 Task: Check the schedule for the "In The Groove Racing League".
Action: Mouse moved to (197, 414)
Screenshot: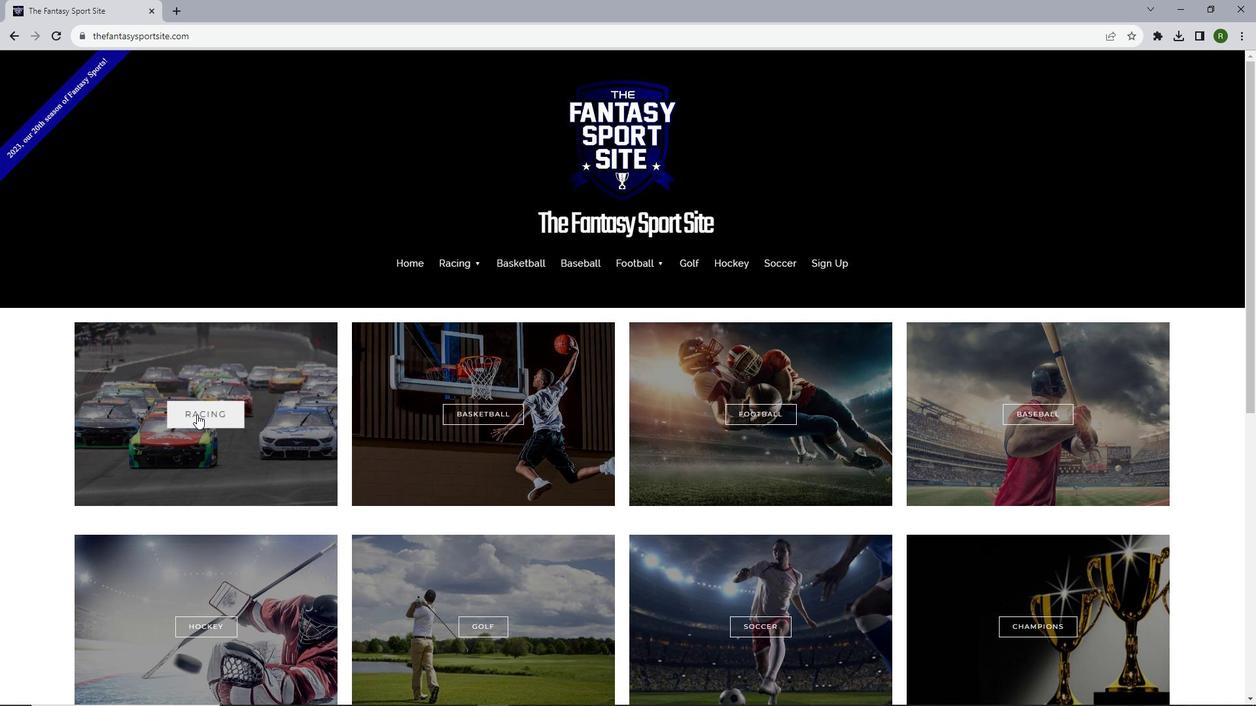 
Action: Mouse pressed left at (197, 414)
Screenshot: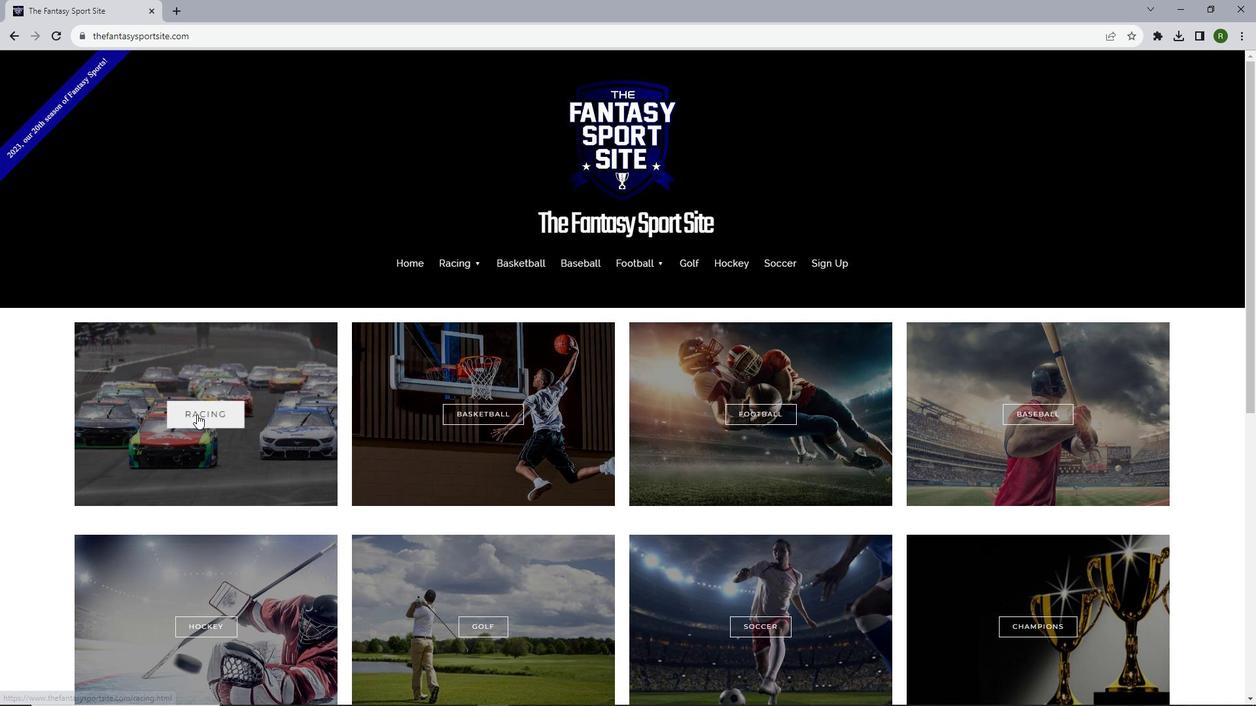
Action: Mouse moved to (327, 379)
Screenshot: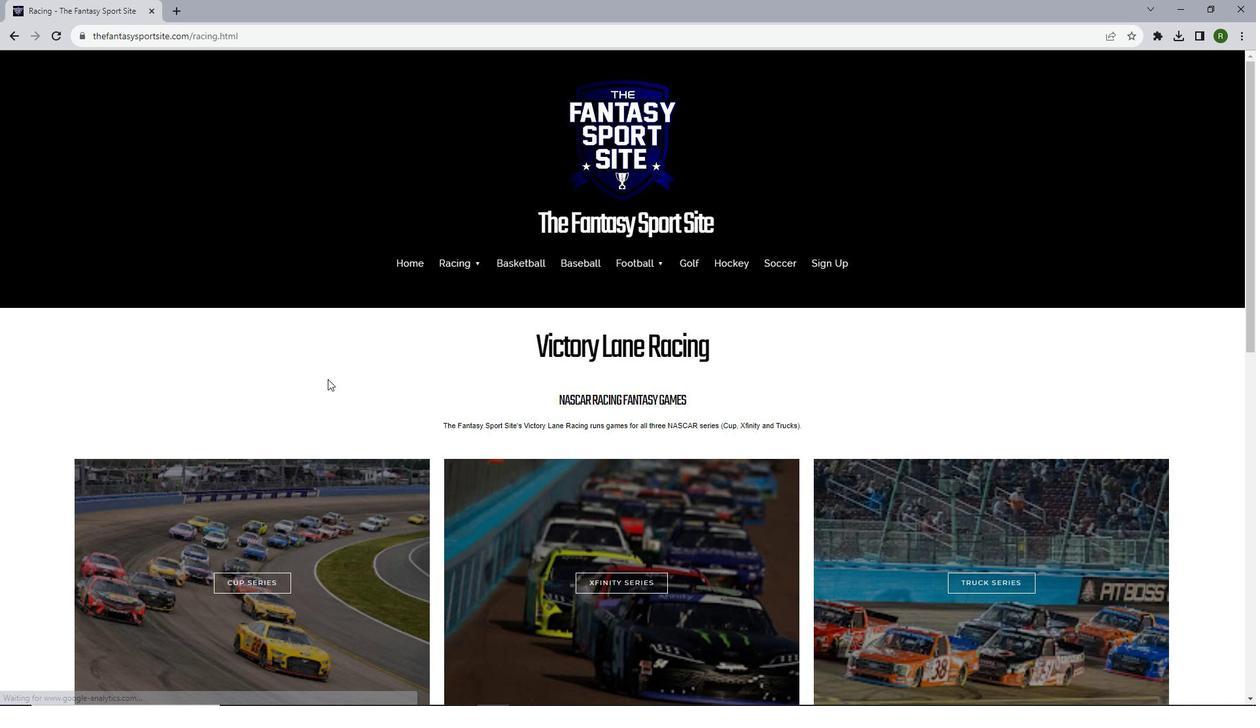 
Action: Mouse scrolled (327, 378) with delta (0, 0)
Screenshot: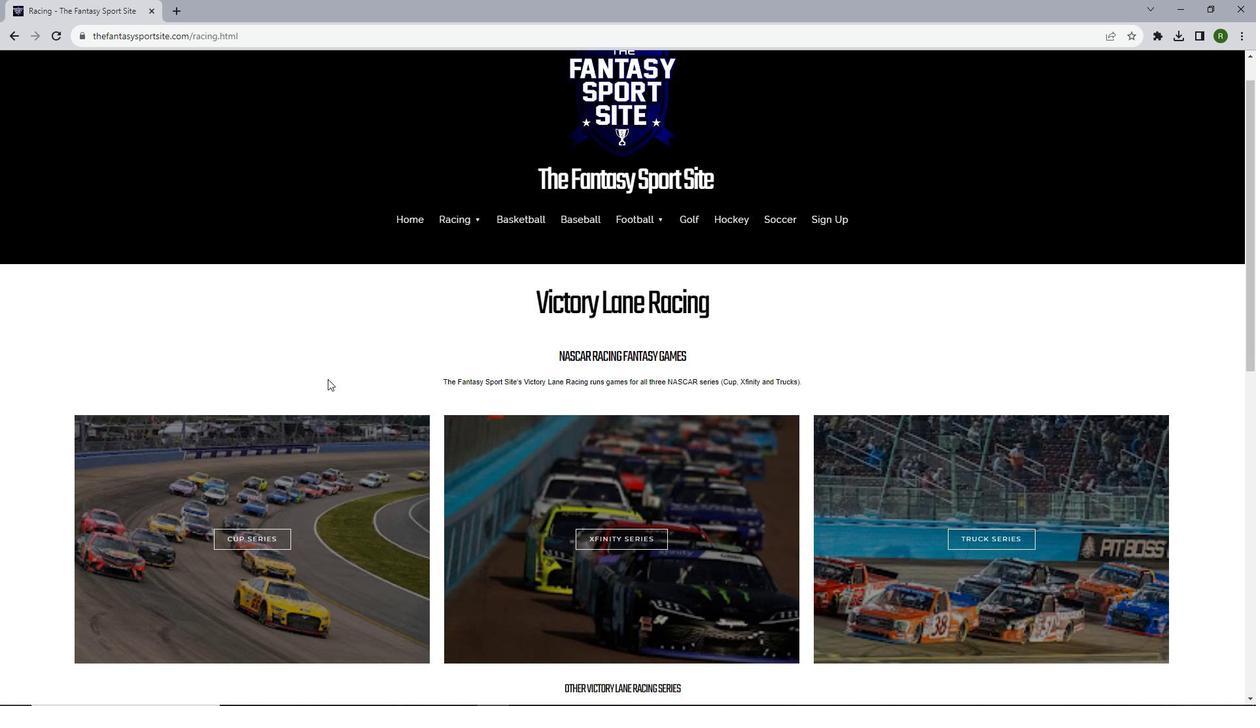 
Action: Mouse scrolled (327, 378) with delta (0, 0)
Screenshot: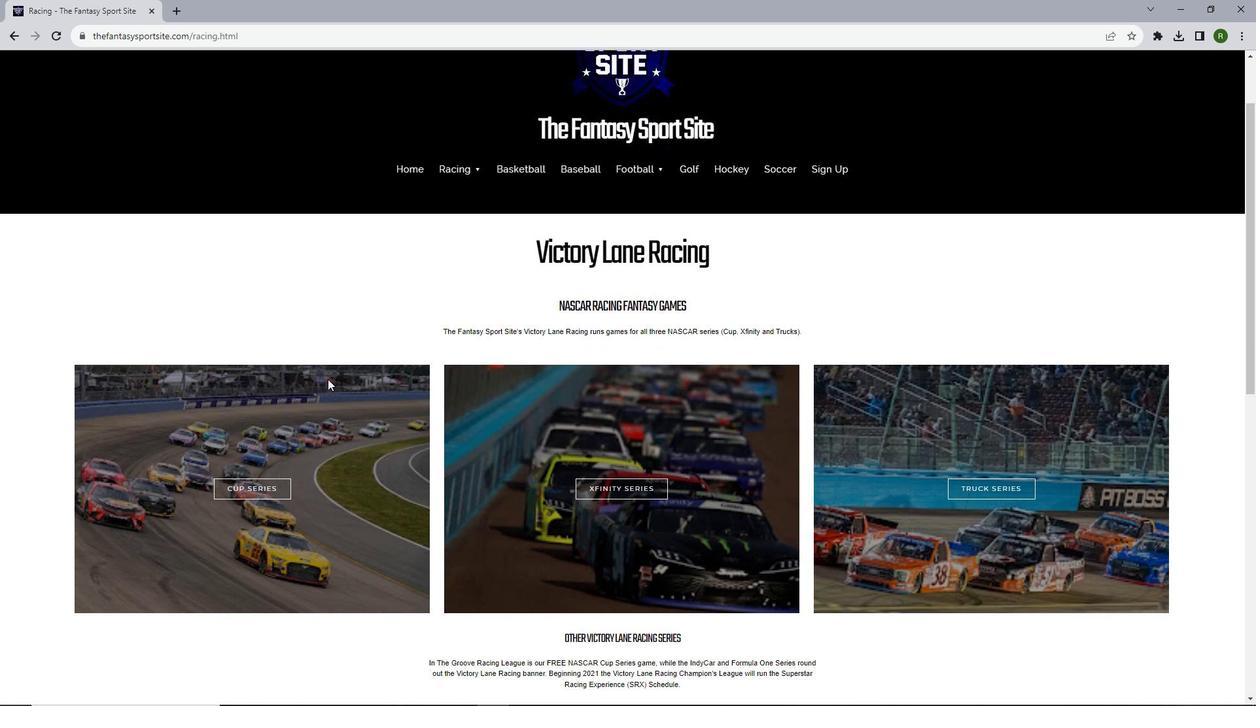 
Action: Mouse scrolled (327, 378) with delta (0, 0)
Screenshot: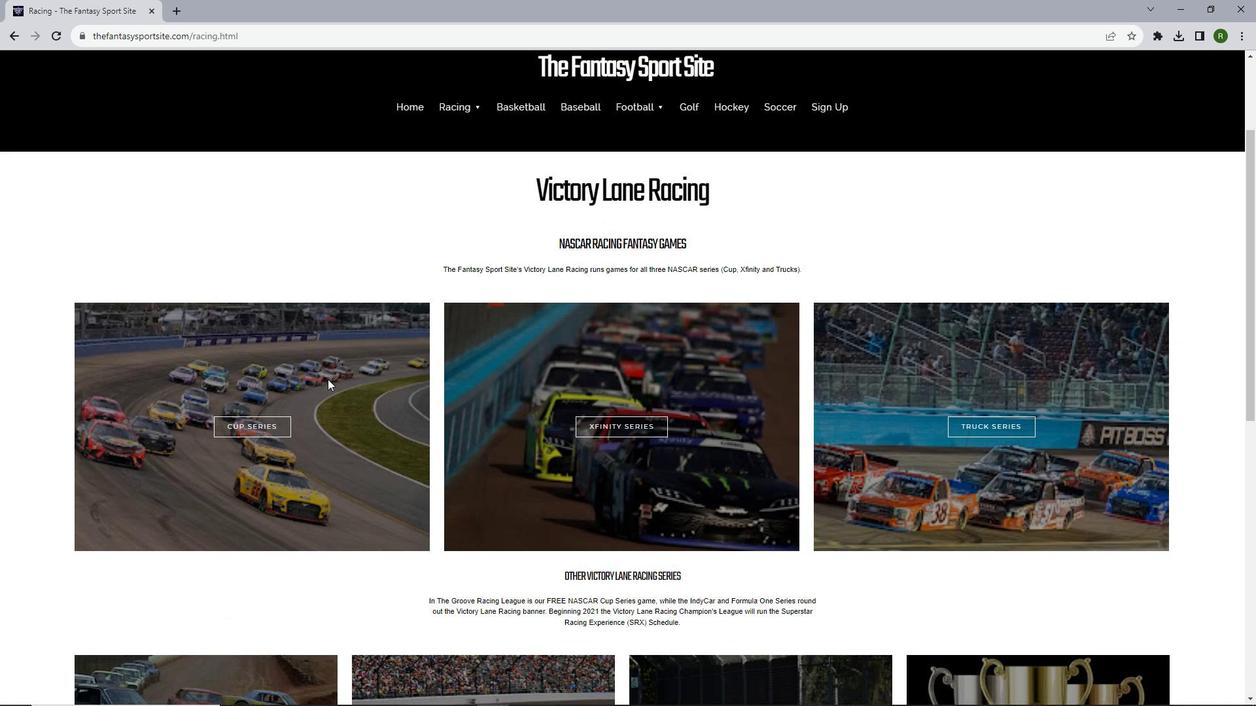 
Action: Mouse scrolled (327, 378) with delta (0, 0)
Screenshot: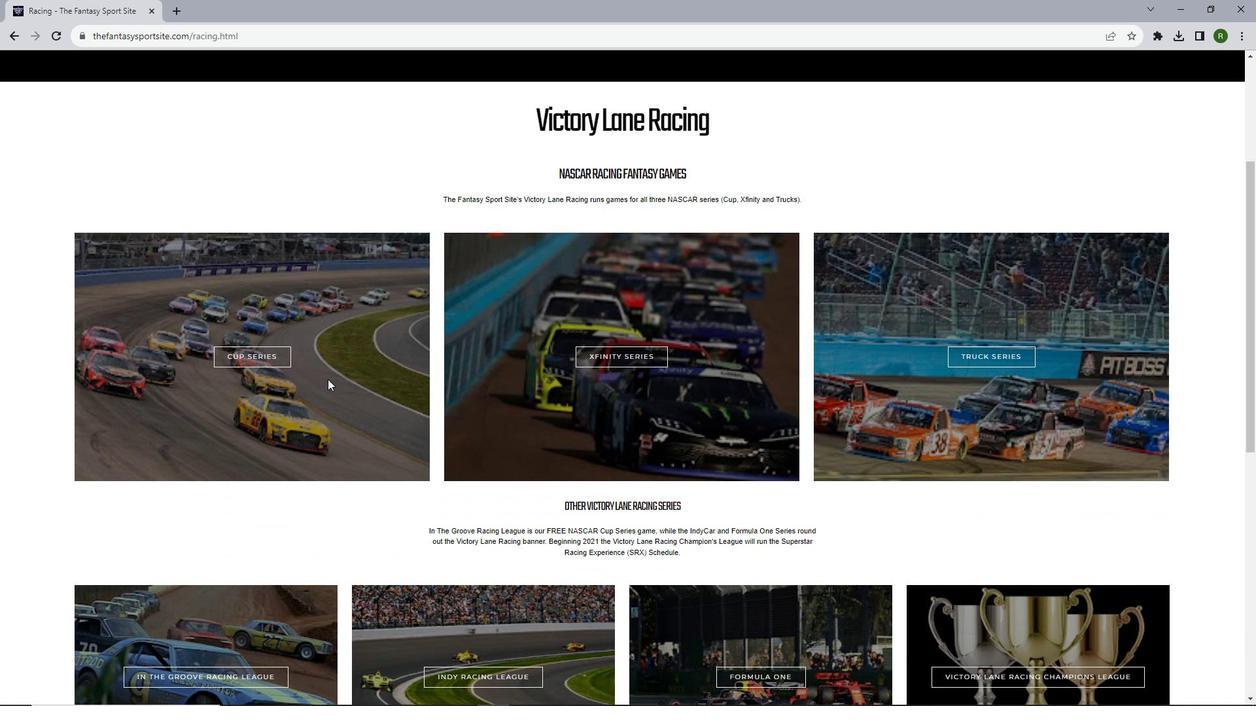 
Action: Mouse scrolled (327, 378) with delta (0, 0)
Screenshot: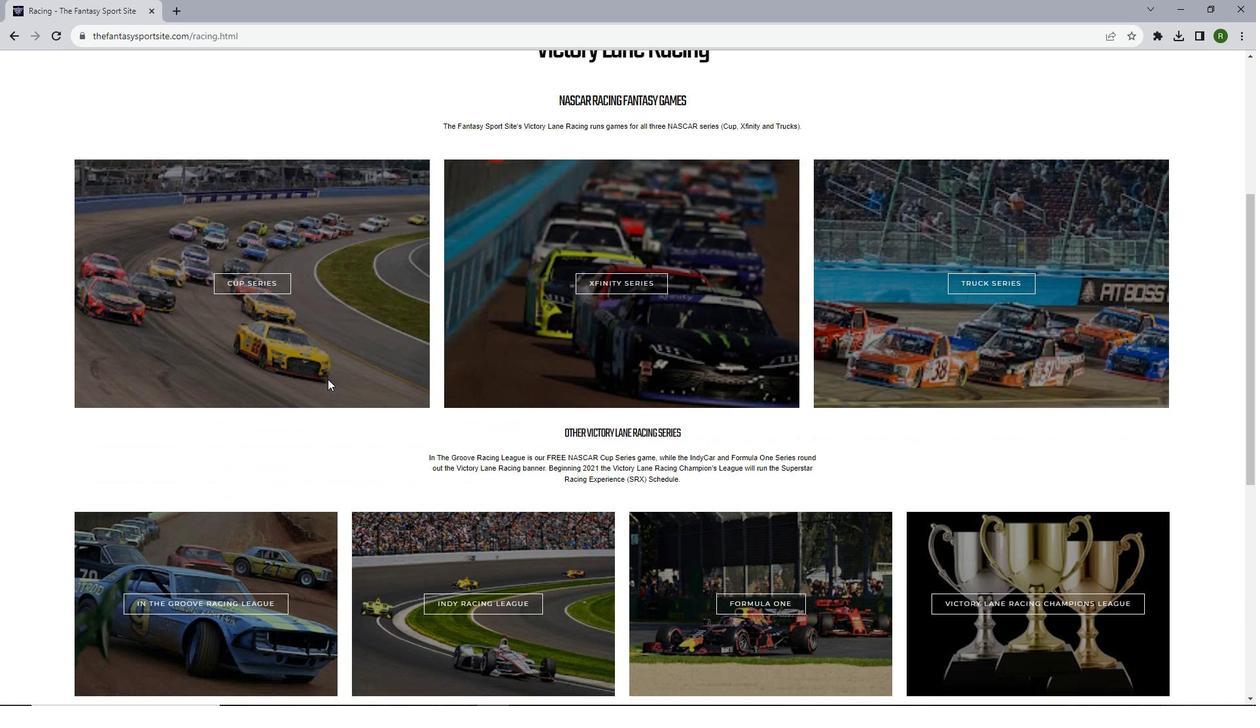 
Action: Mouse scrolled (327, 378) with delta (0, 0)
Screenshot: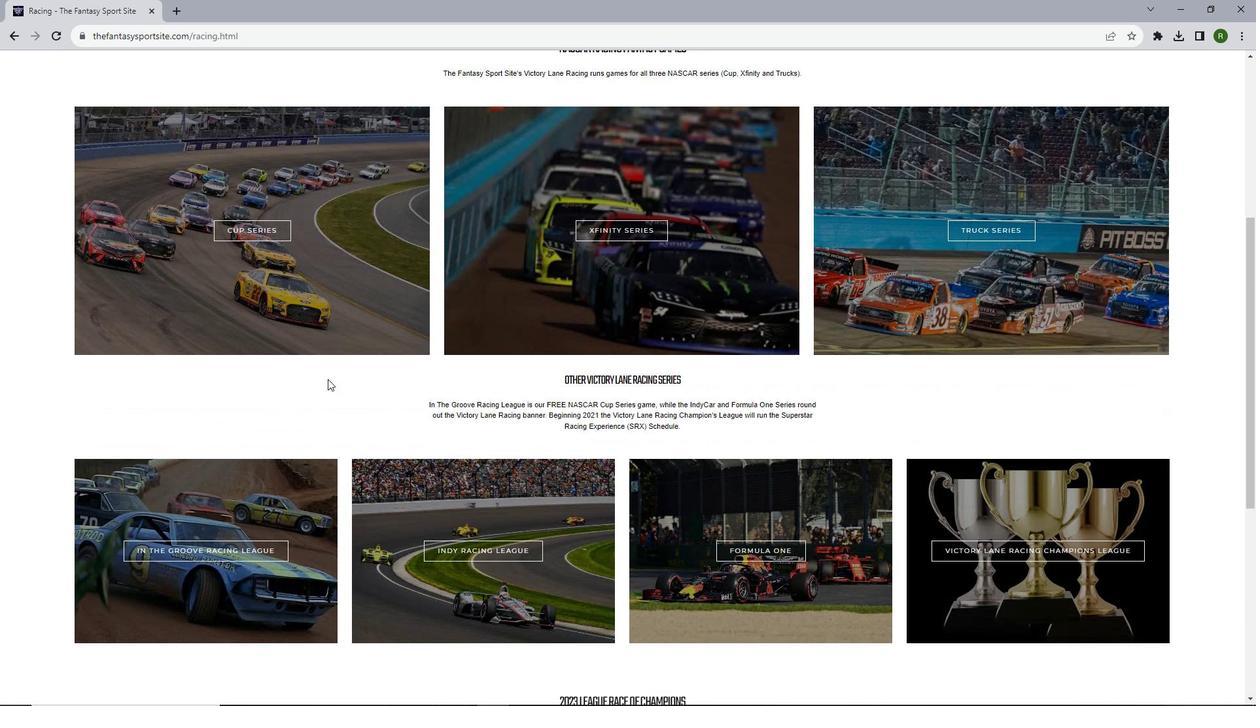 
Action: Mouse moved to (218, 509)
Screenshot: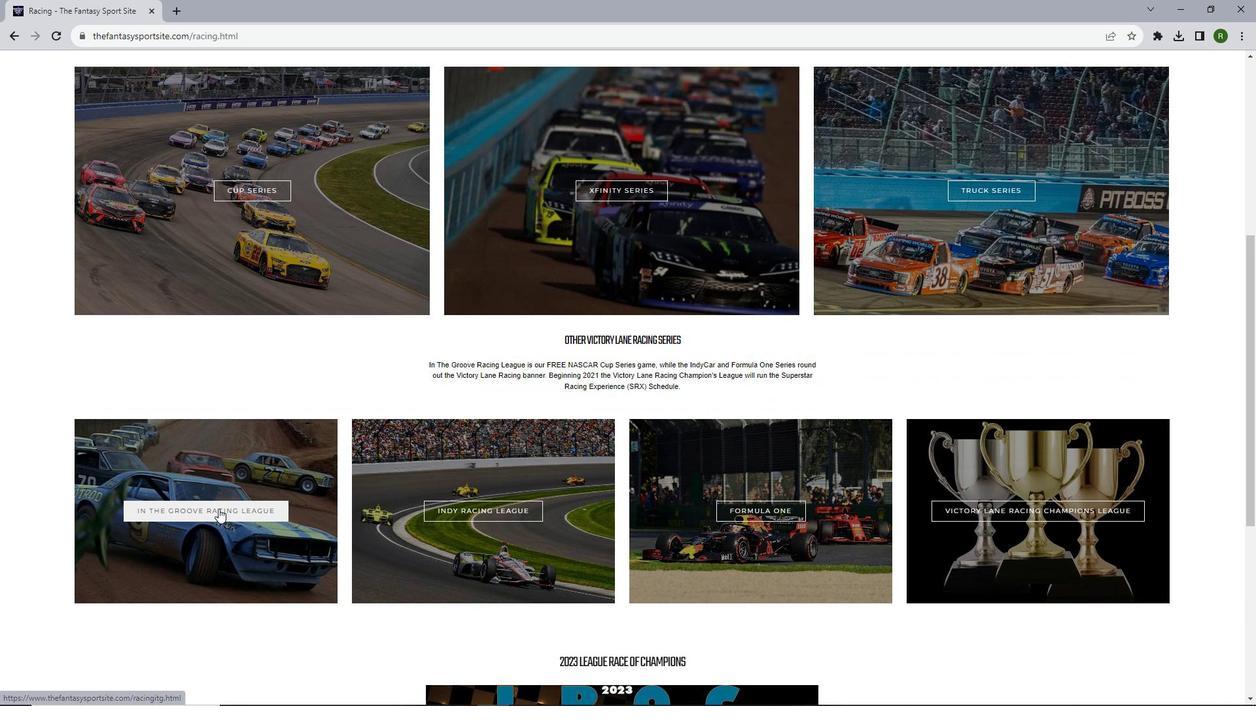 
Action: Mouse pressed left at (218, 509)
Screenshot: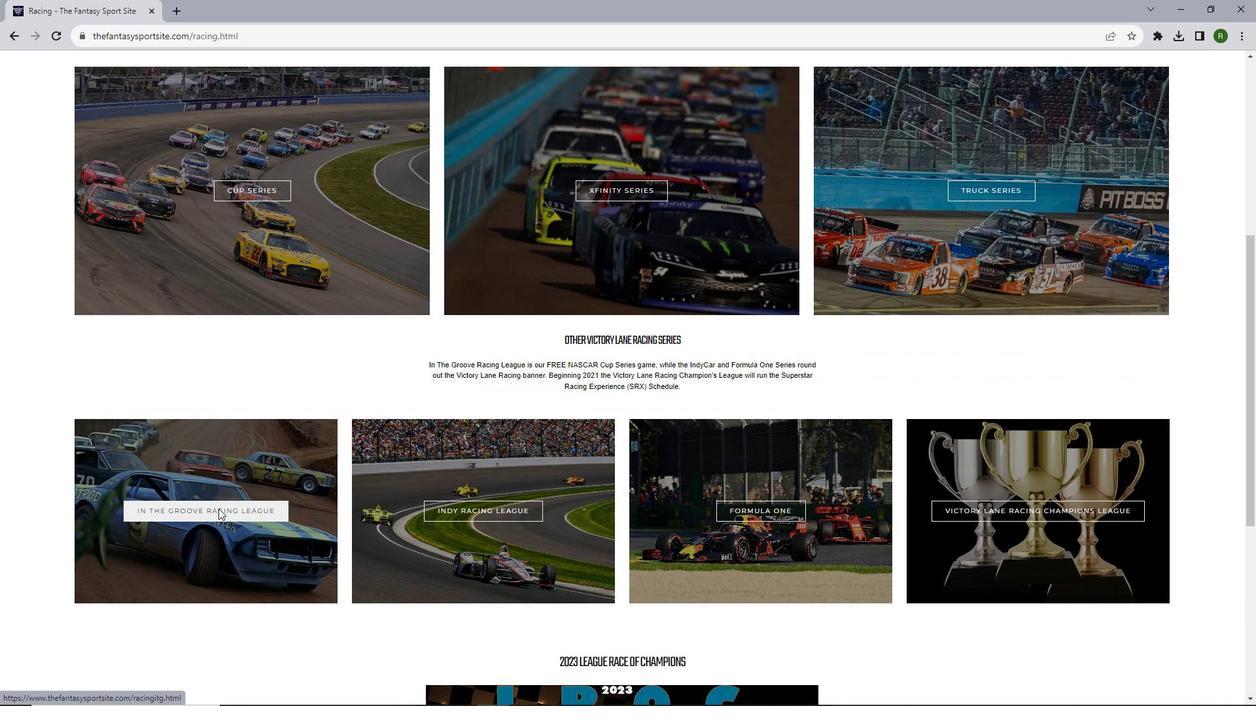 
Action: Mouse moved to (633, 407)
Screenshot: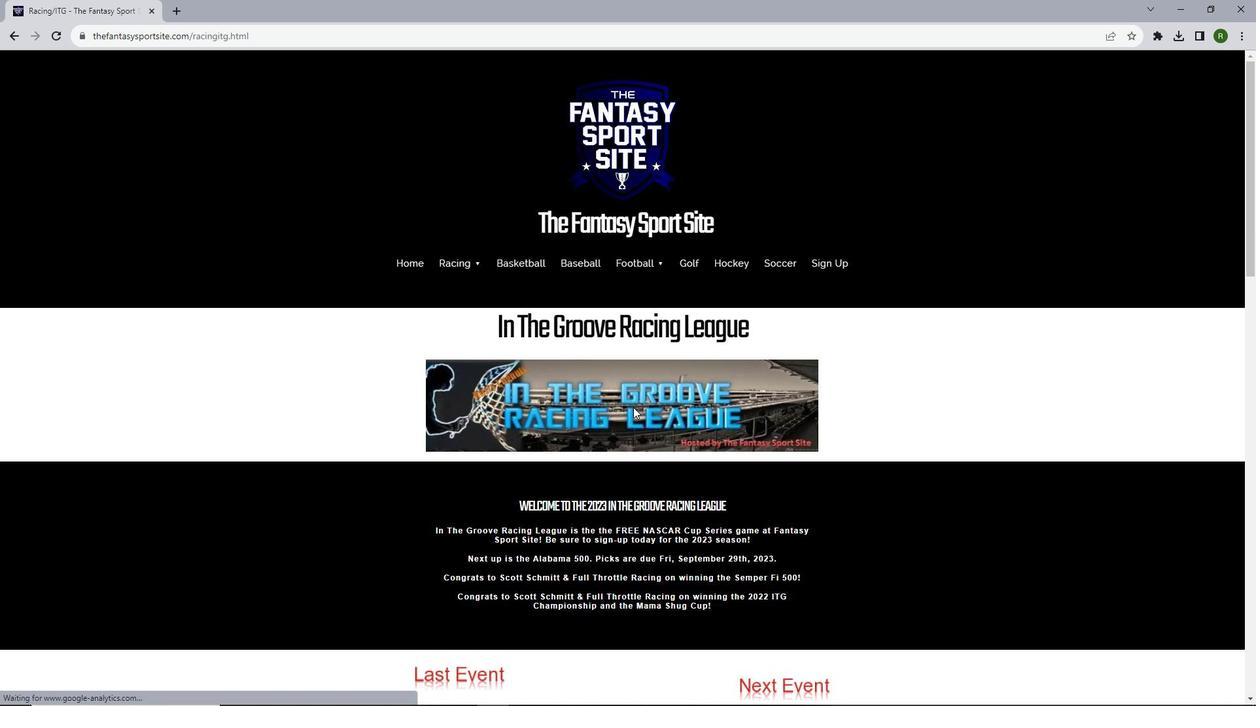 
Action: Mouse scrolled (633, 407) with delta (0, 0)
Screenshot: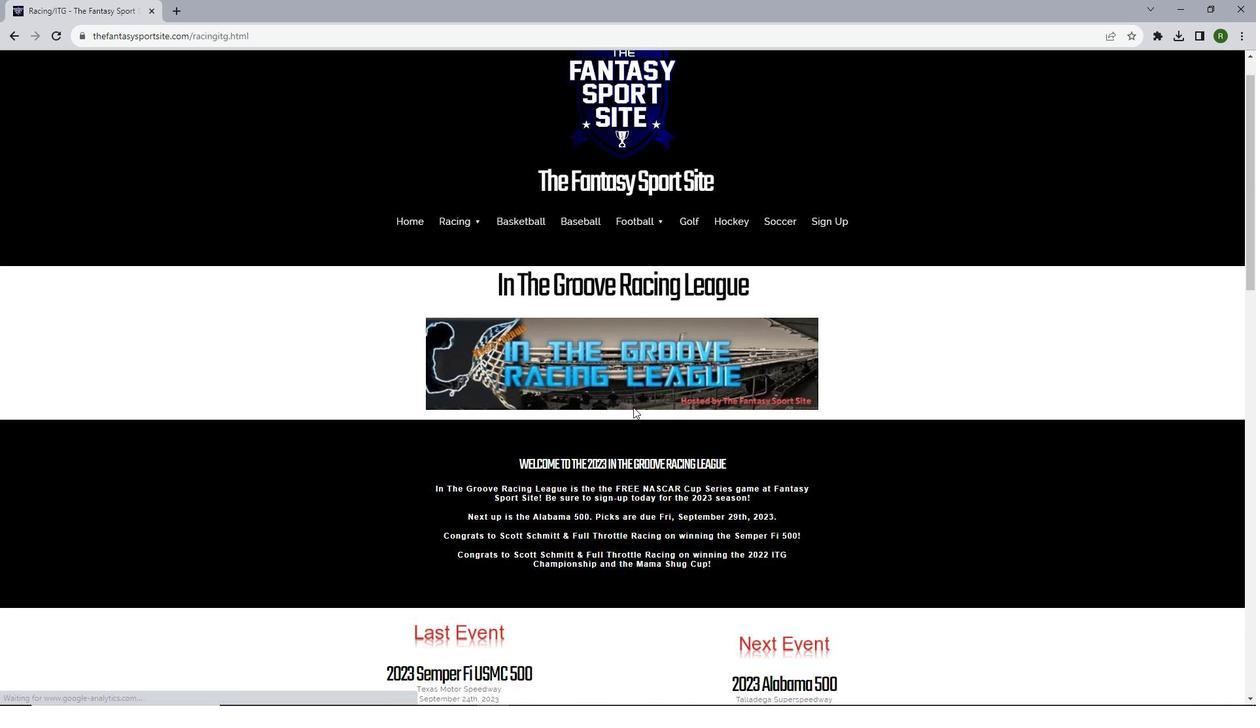 
Action: Mouse scrolled (633, 407) with delta (0, 0)
Screenshot: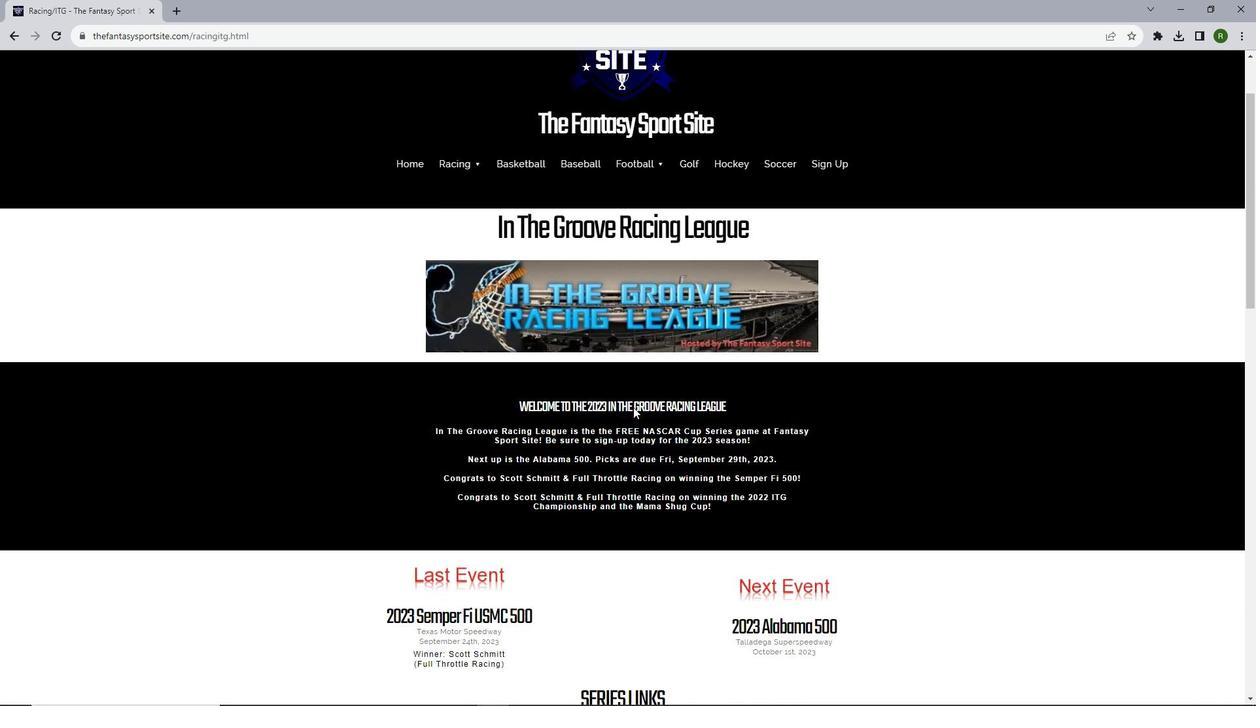 
Action: Mouse scrolled (633, 407) with delta (0, 0)
Screenshot: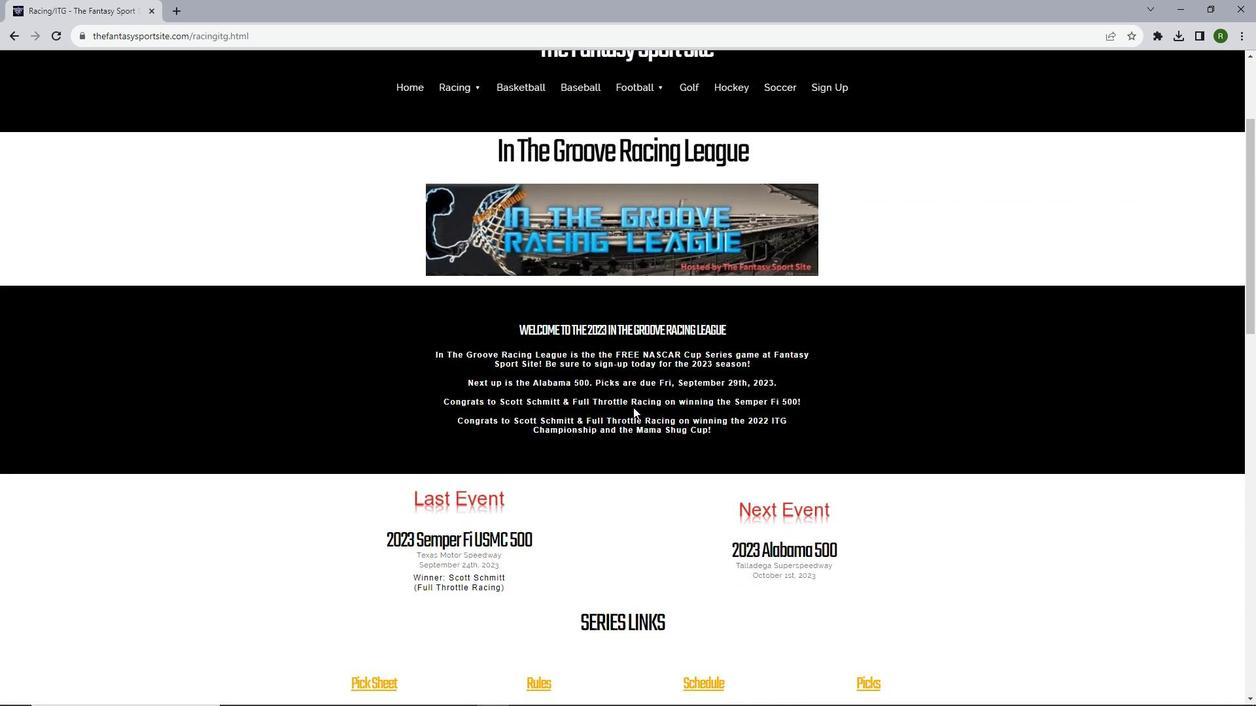 
Action: Mouse scrolled (633, 407) with delta (0, 0)
Screenshot: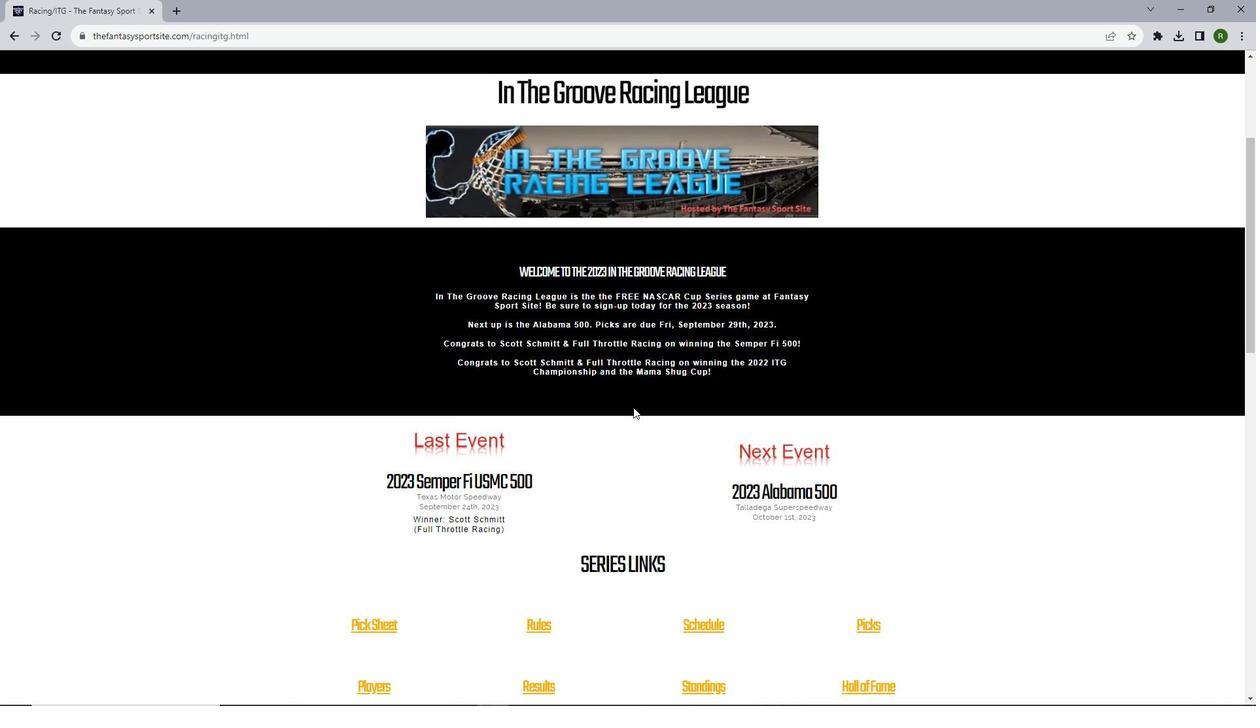
Action: Mouse scrolled (633, 407) with delta (0, 0)
Screenshot: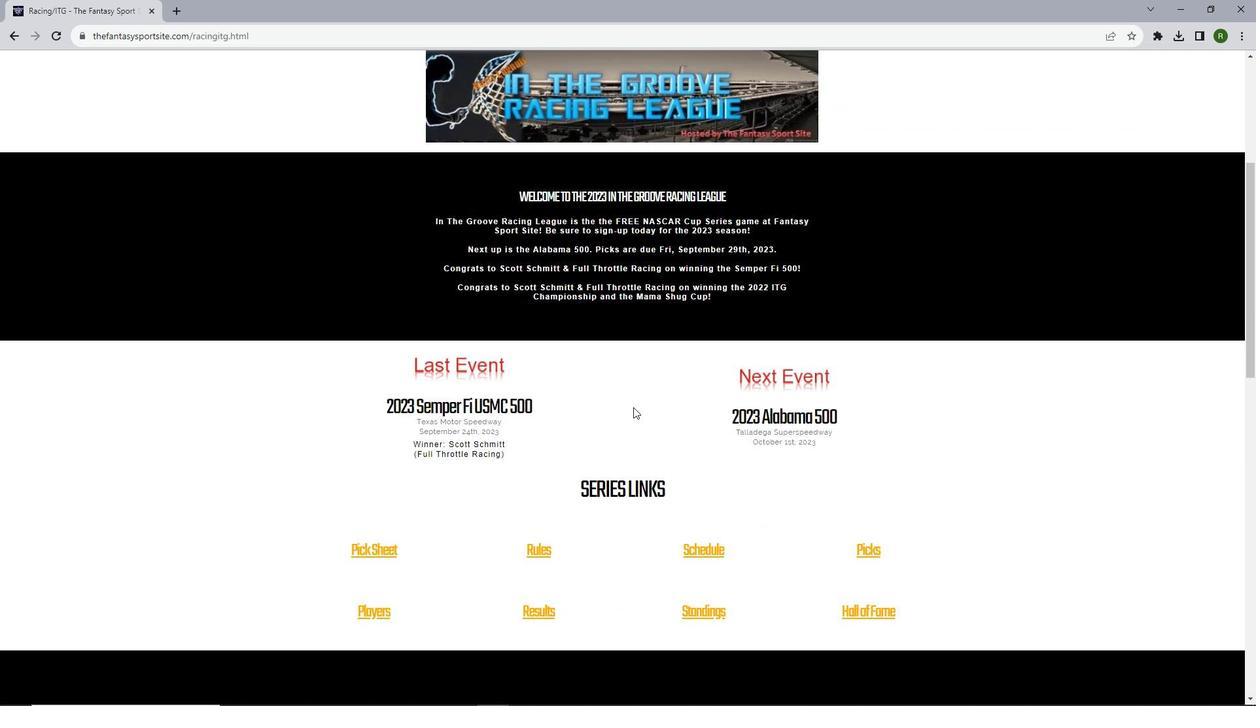 
Action: Mouse scrolled (633, 407) with delta (0, 0)
Screenshot: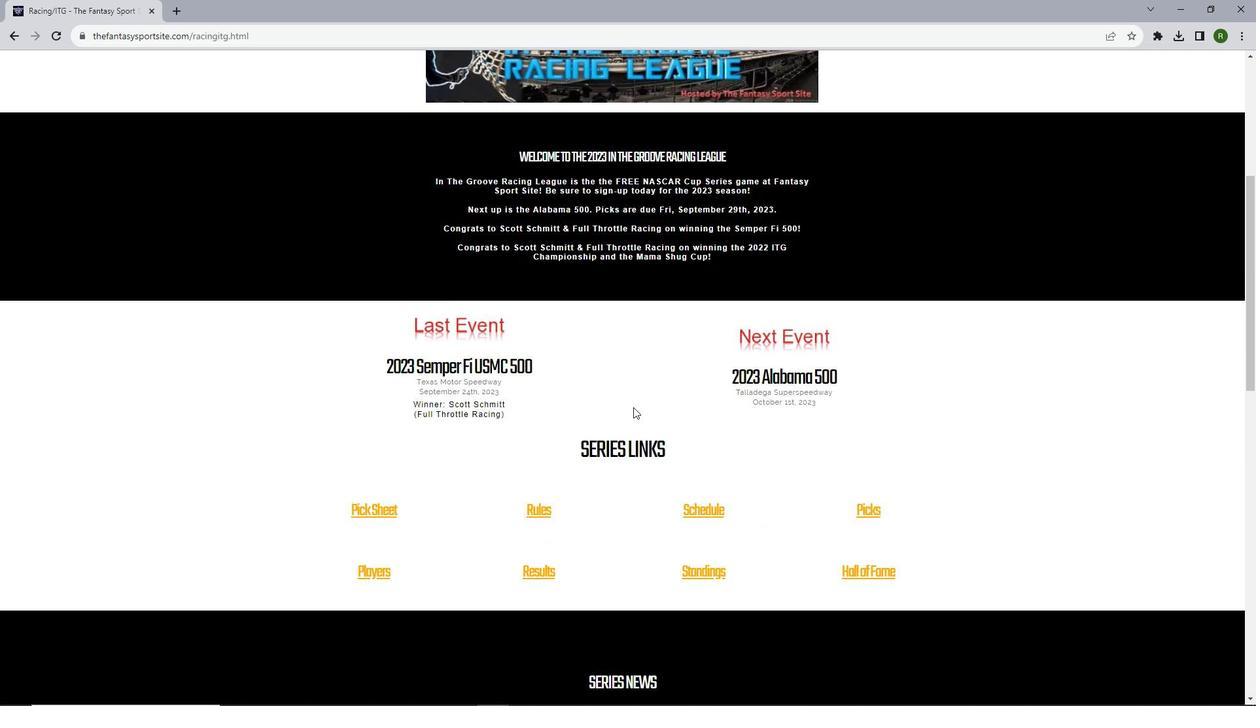 
Action: Mouse scrolled (633, 407) with delta (0, 0)
Screenshot: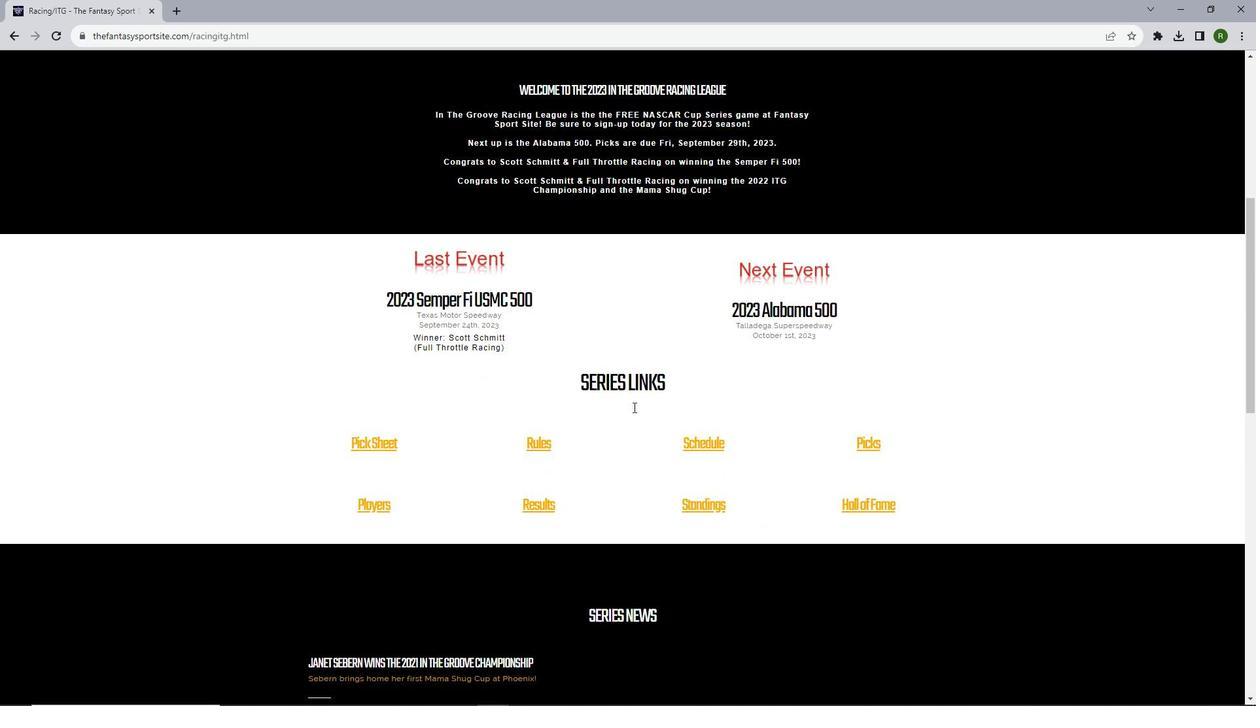 
Action: Mouse moved to (685, 399)
Screenshot: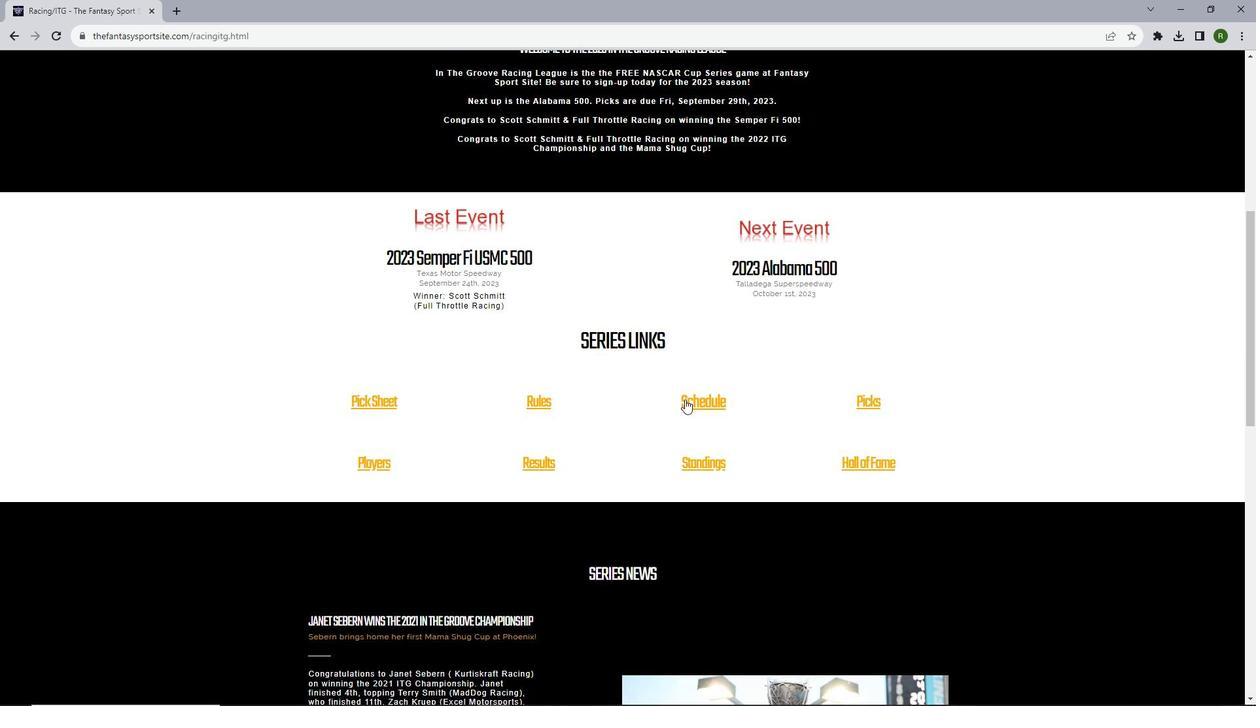 
Action: Mouse pressed left at (685, 399)
Screenshot: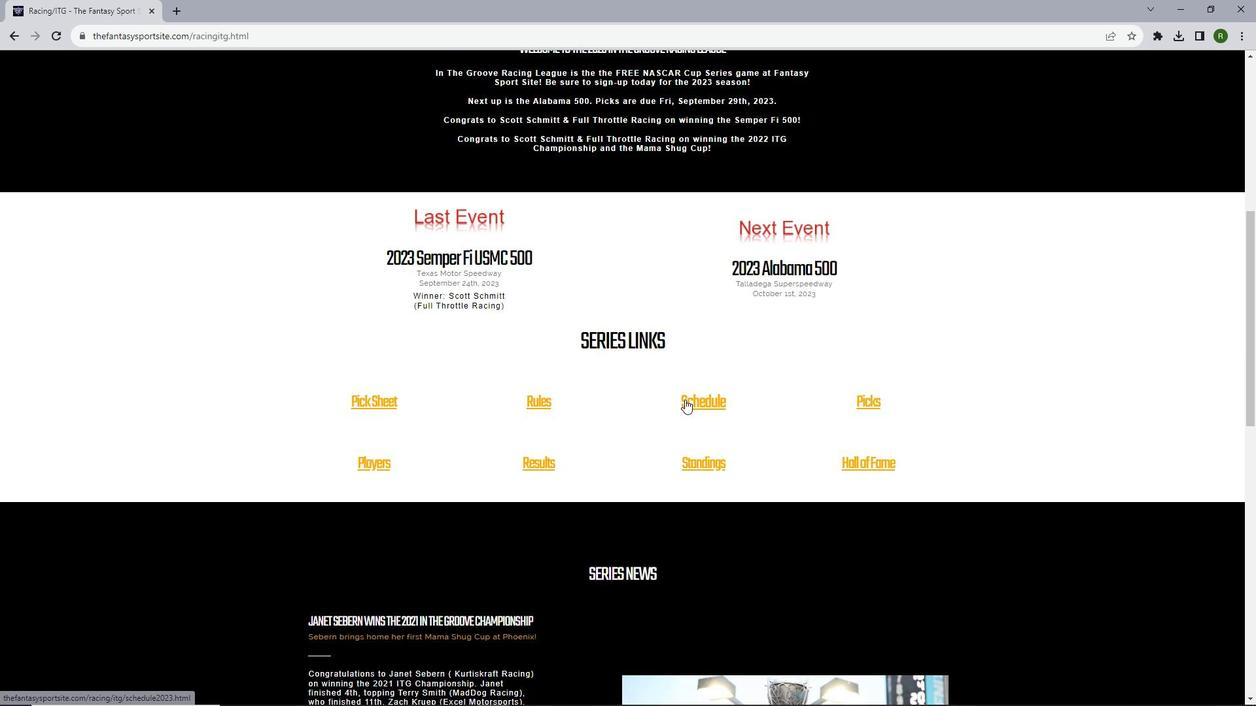 
Action: Mouse moved to (564, 490)
Screenshot: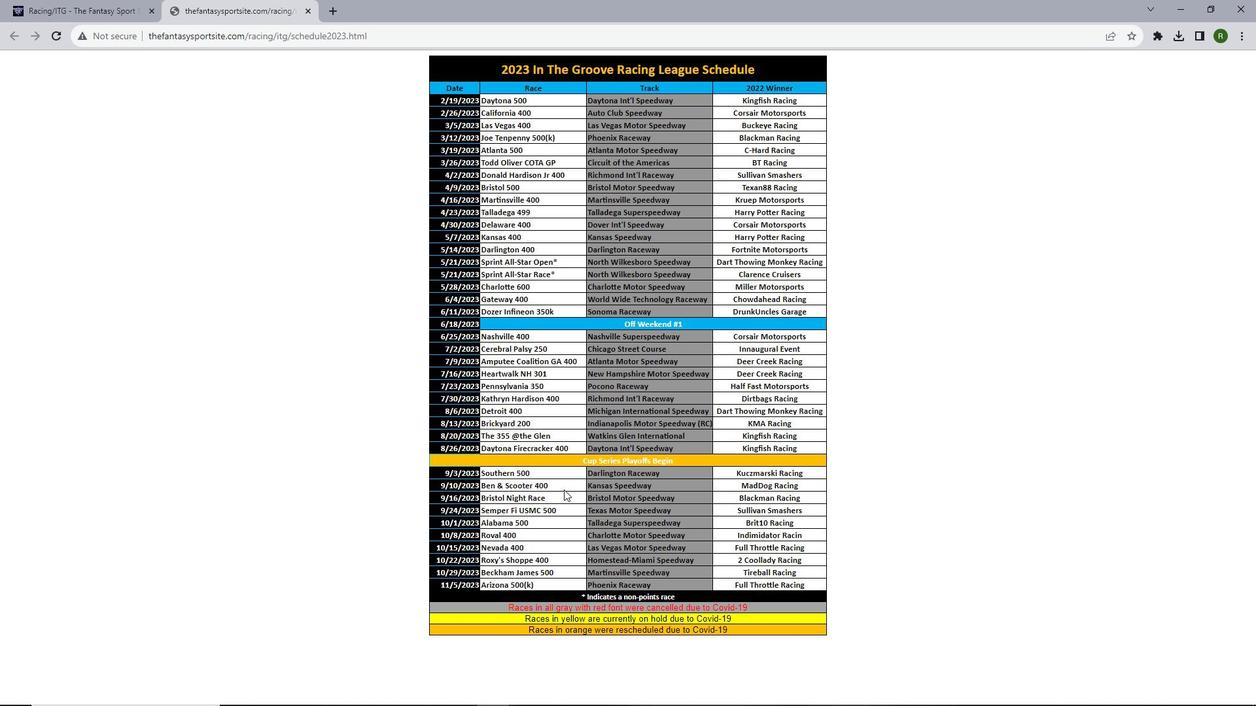 
Action: Mouse scrolled (564, 490) with delta (0, 0)
Screenshot: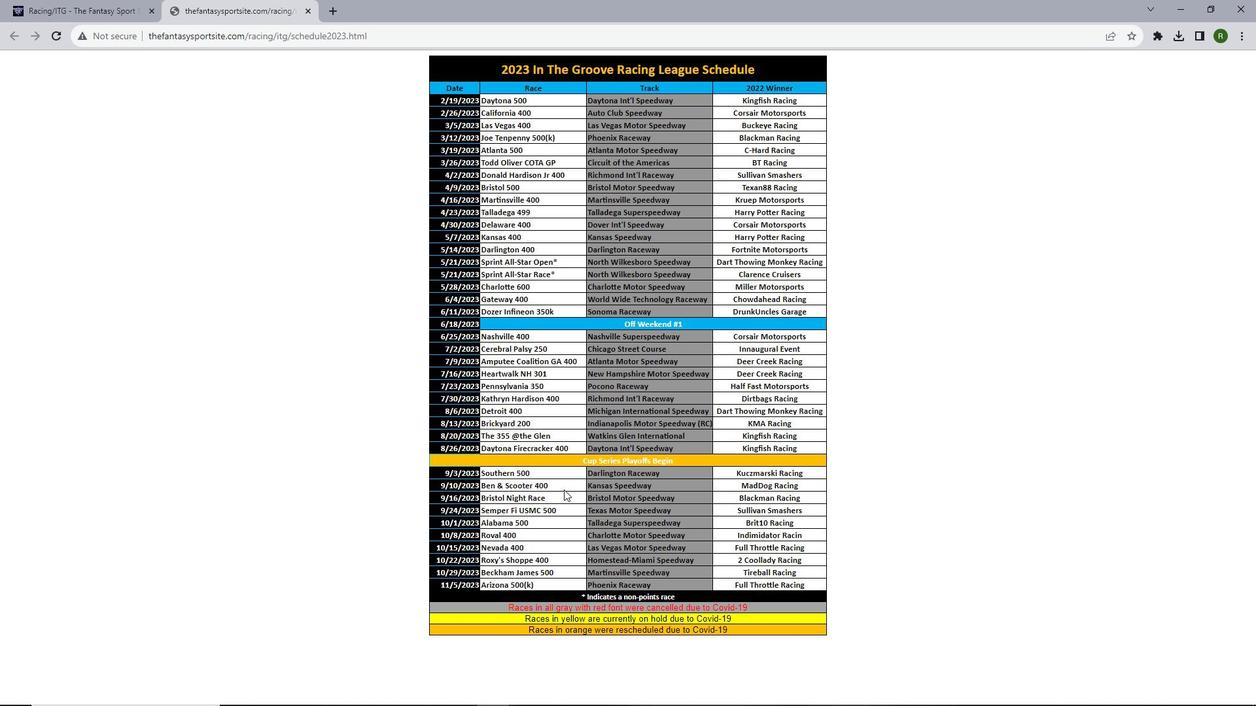
Action: Mouse moved to (564, 489)
Screenshot: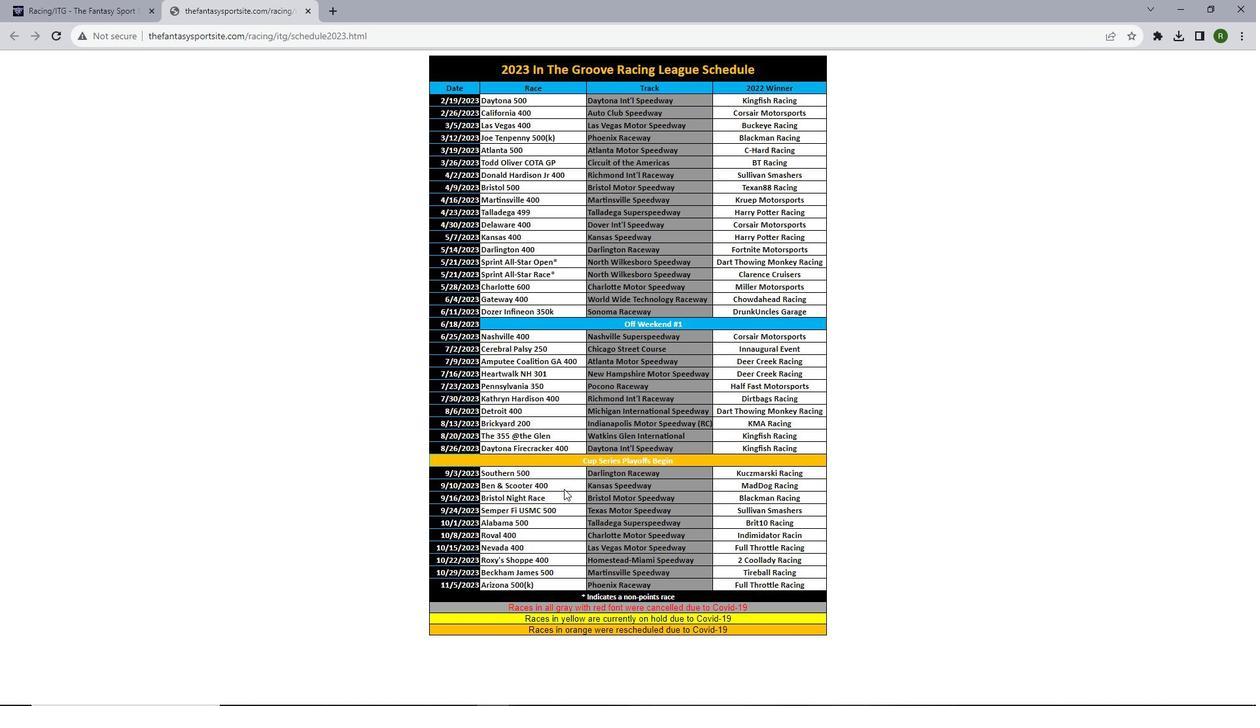 
